 Task: Use the formula "VAR.S" in spreadsheet "Project portfolio".
Action: Key pressed '='
Screenshot: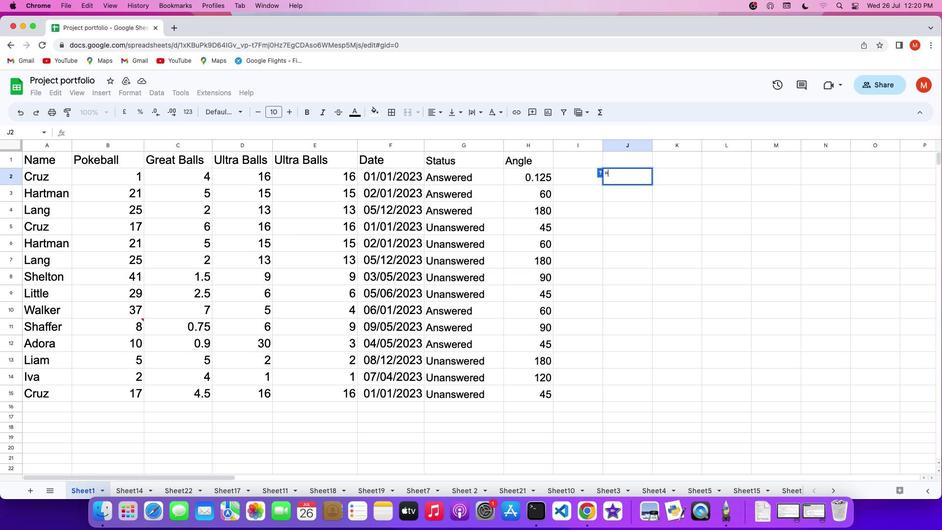 
Action: Mouse moved to (604, 115)
Screenshot: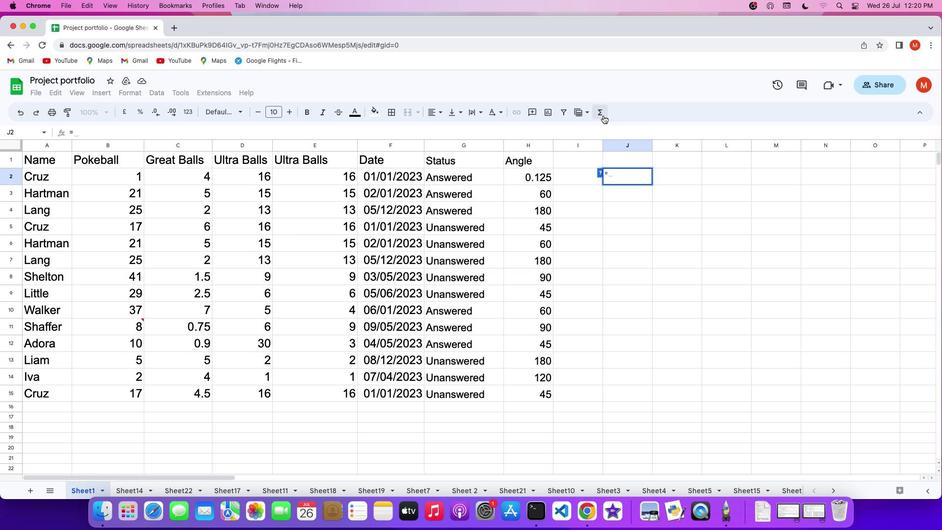 
Action: Mouse pressed left at (604, 115)
Screenshot: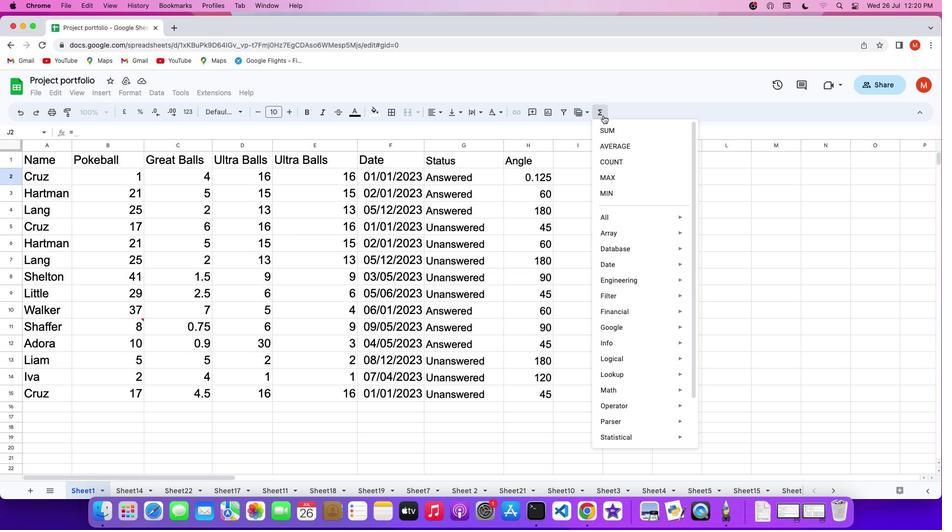 
Action: Mouse moved to (746, 487)
Screenshot: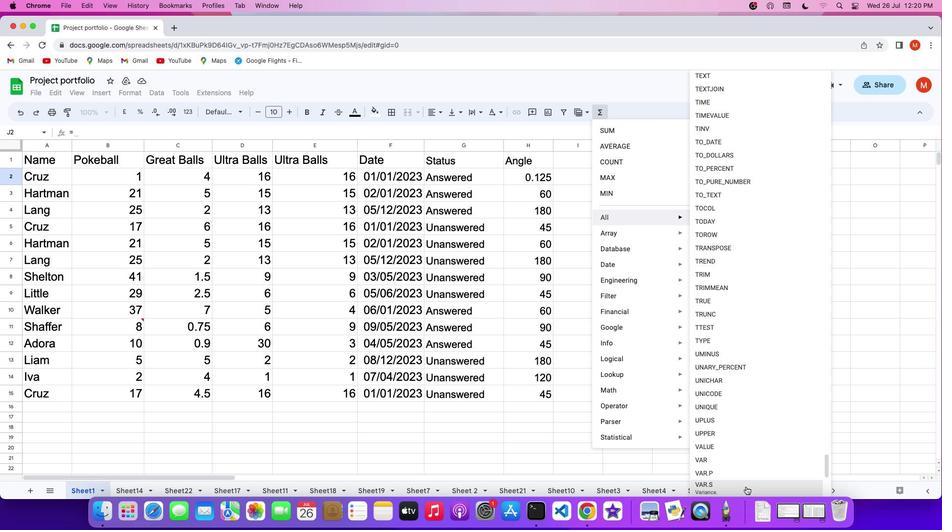 
Action: Mouse pressed left at (746, 487)
Screenshot: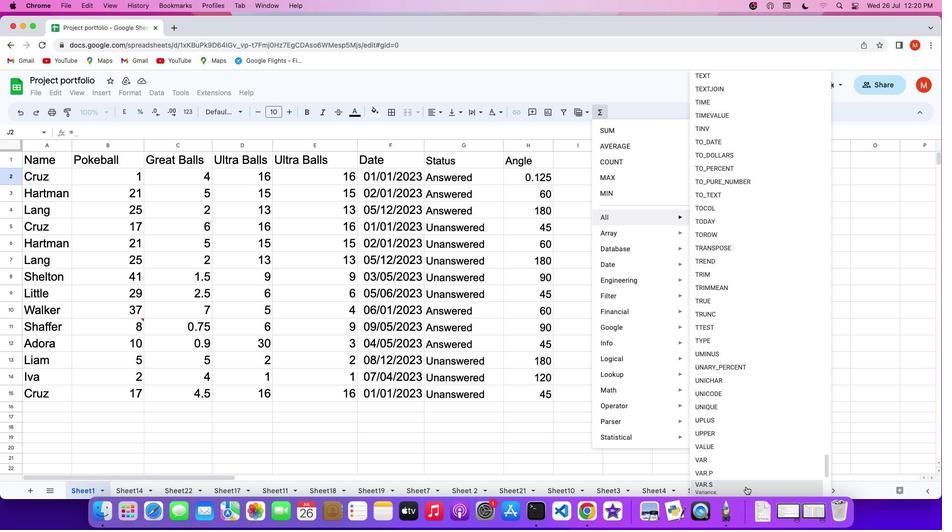
Action: Mouse moved to (673, 418)
Screenshot: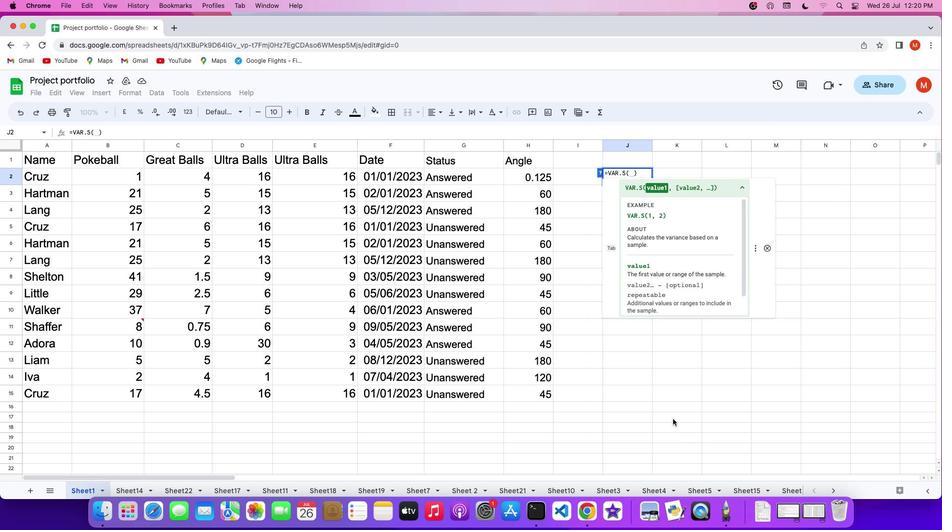 
Action: Key pressed '1'',''2'Key.enter
Screenshot: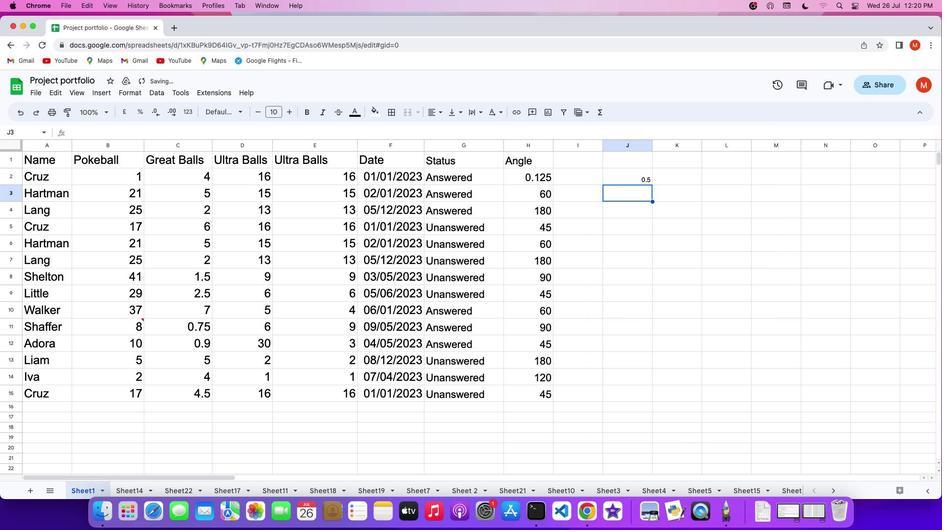 
